 Task: Access the "Salesforce tabs + Visualforce" community site .
Action: Mouse moved to (32, 92)
Screenshot: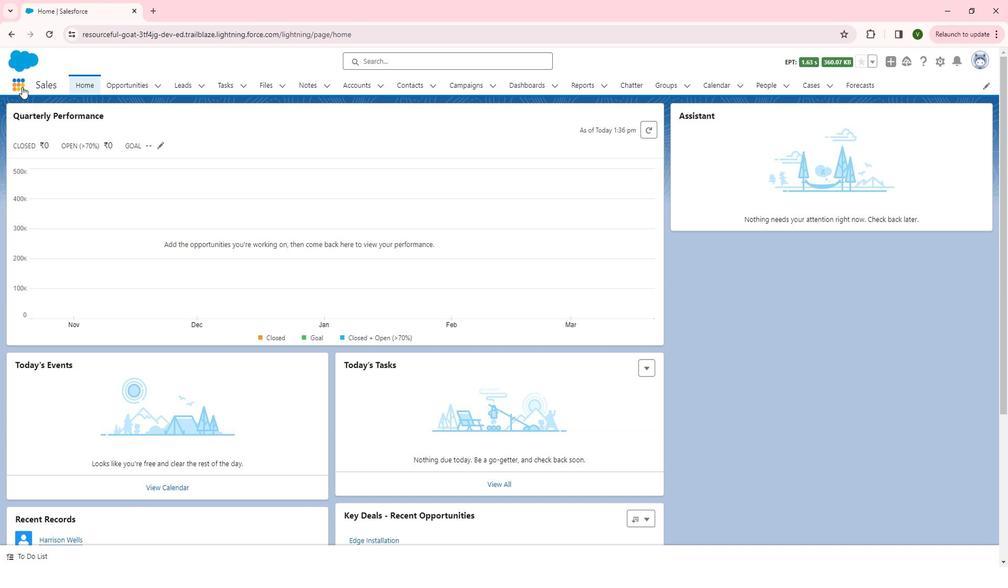 
Action: Mouse pressed left at (32, 92)
Screenshot: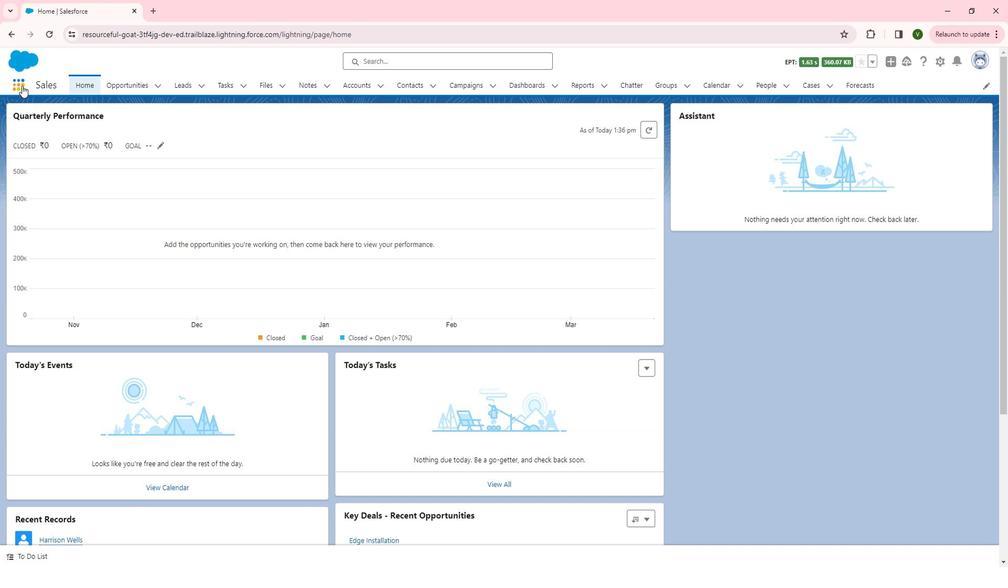 
Action: Mouse moved to (39, 276)
Screenshot: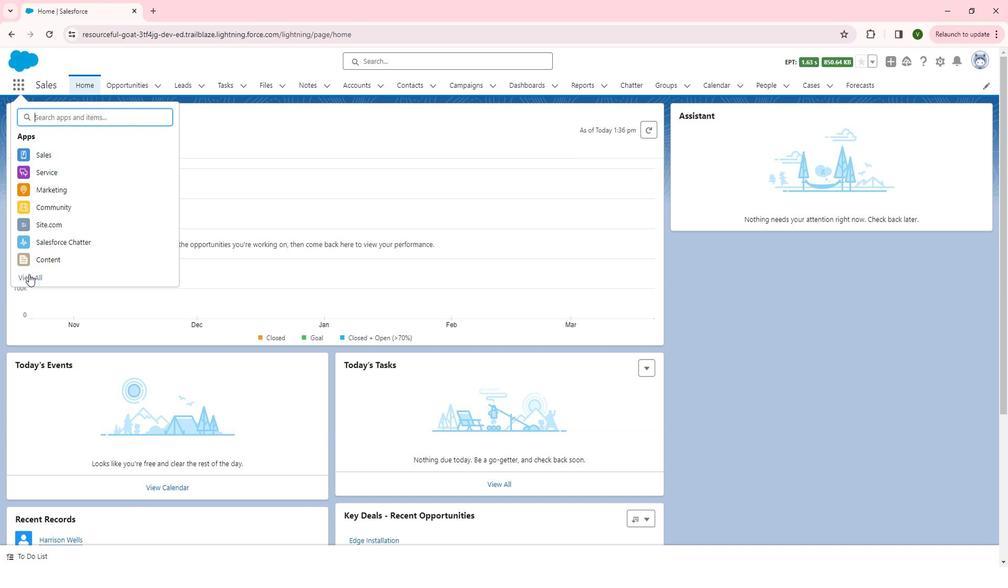 
Action: Mouse pressed left at (39, 276)
Screenshot: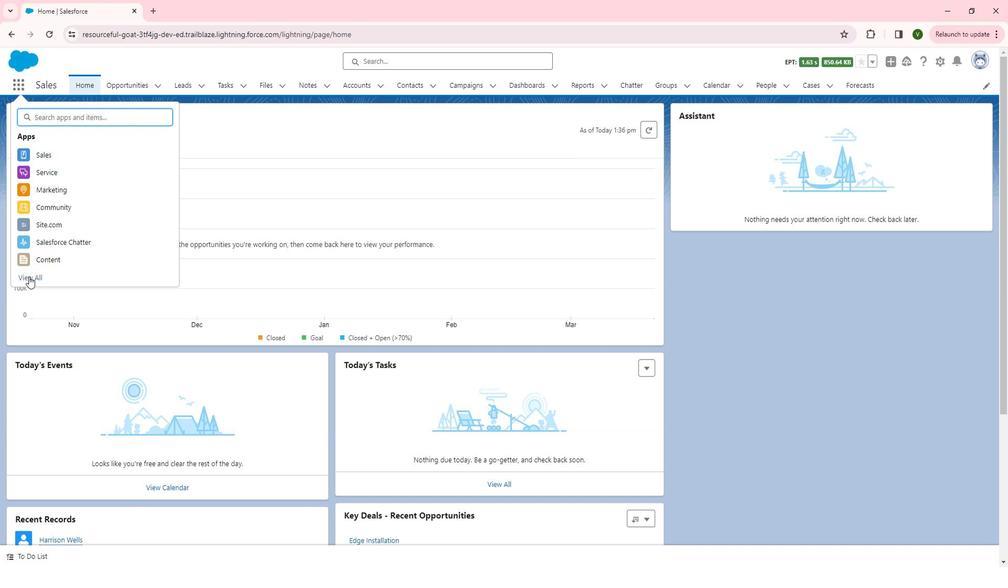 
Action: Mouse moved to (463, 348)
Screenshot: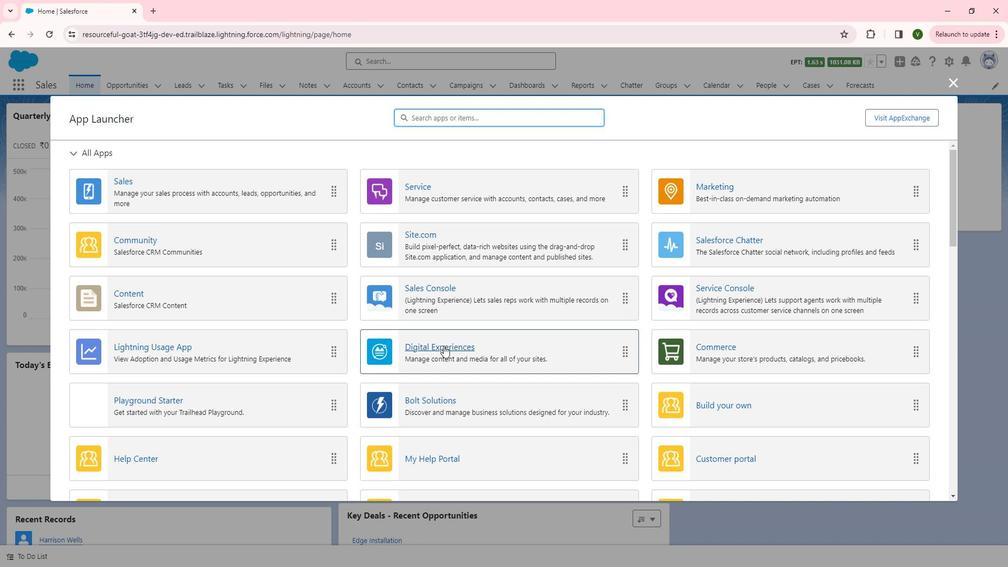 
Action: Mouse scrolled (463, 348) with delta (0, 0)
Screenshot: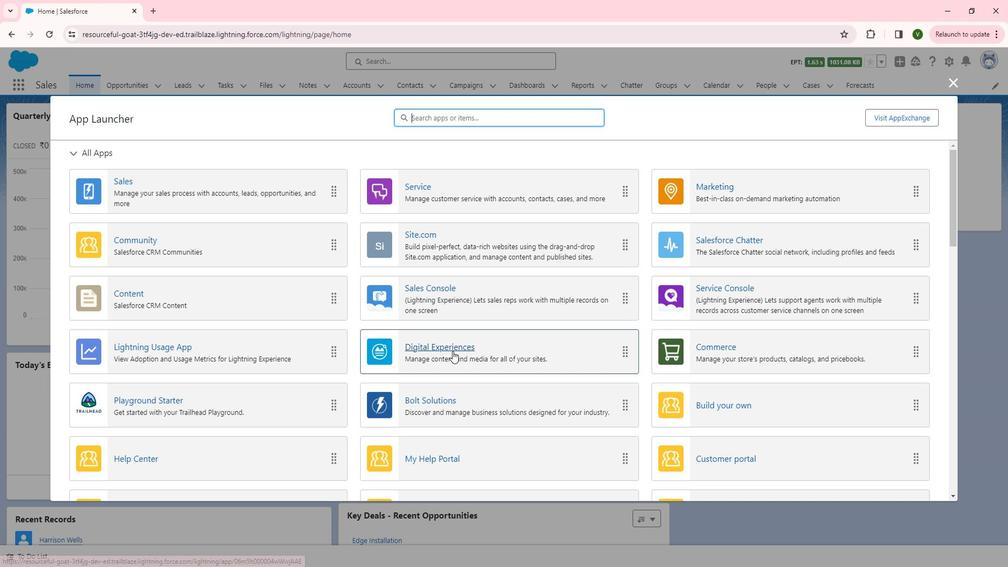 
Action: Mouse scrolled (463, 348) with delta (0, 0)
Screenshot: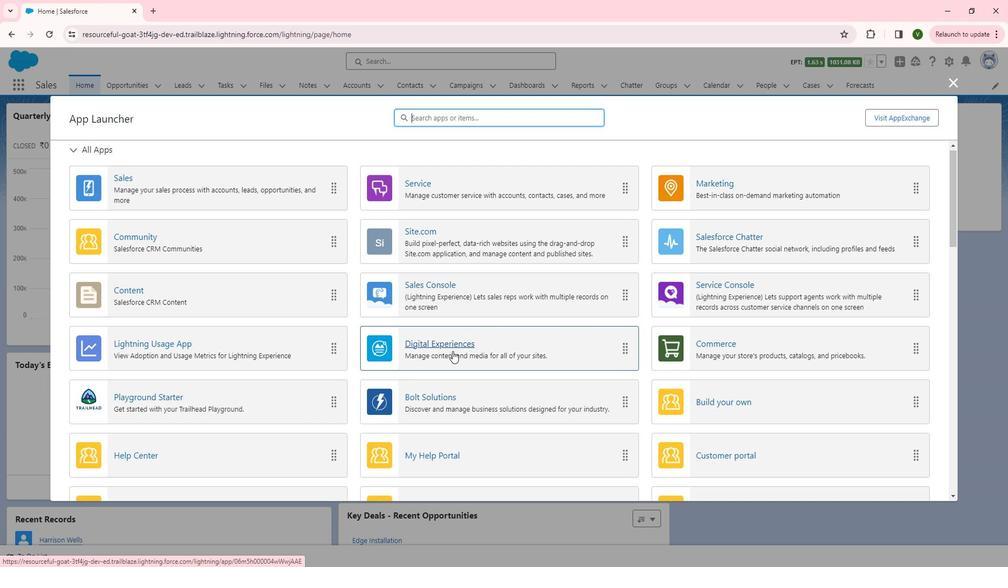 
Action: Mouse moved to (234, 451)
Screenshot: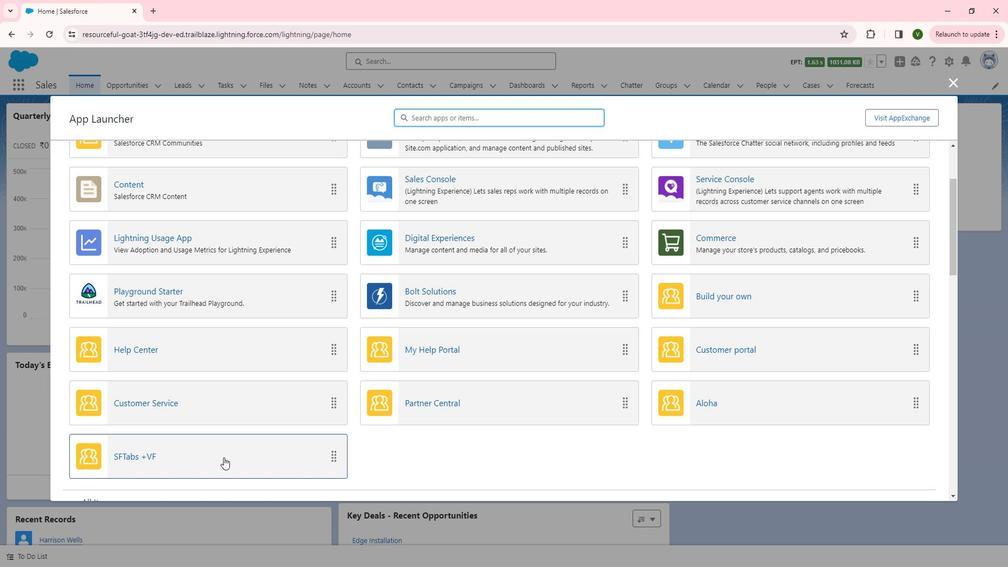 
Action: Mouse pressed left at (234, 451)
Screenshot: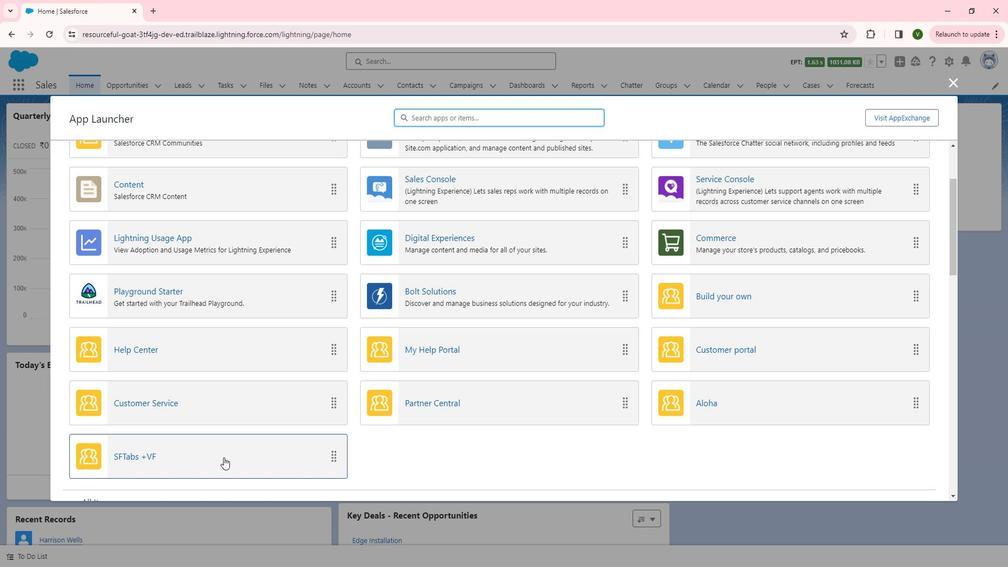 
Action: Mouse moved to (344, 338)
Screenshot: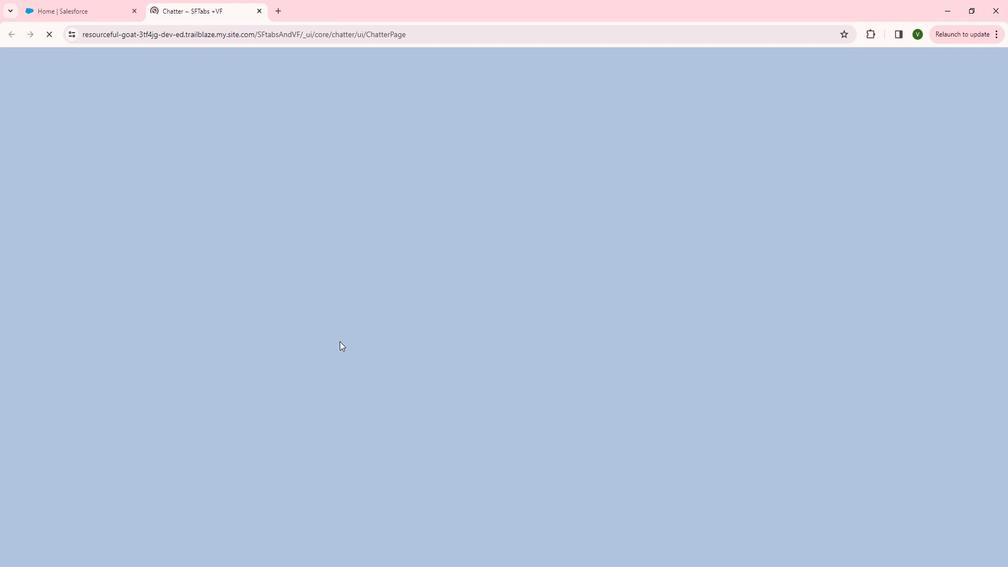 
